 Task: Add Modelo Especial 12 Pack Cans to the cart.
Action: Mouse moved to (830, 336)
Screenshot: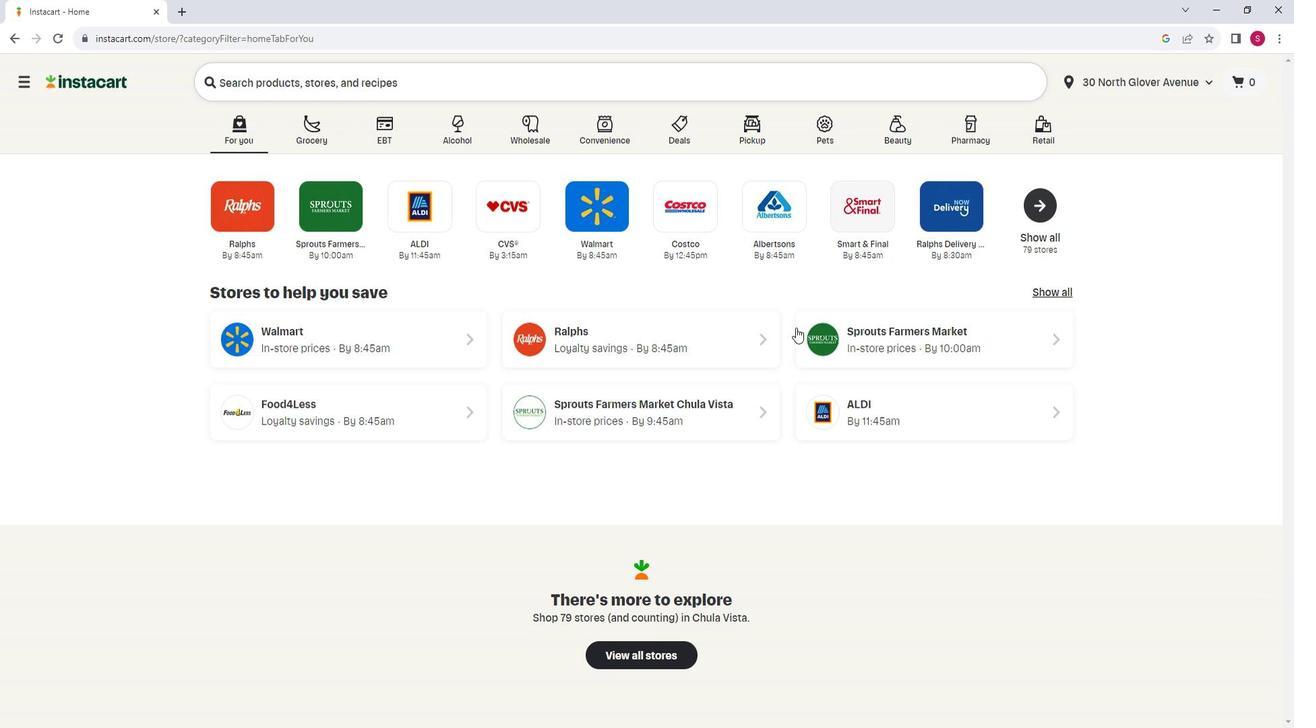 
Action: Mouse pressed left at (830, 336)
Screenshot: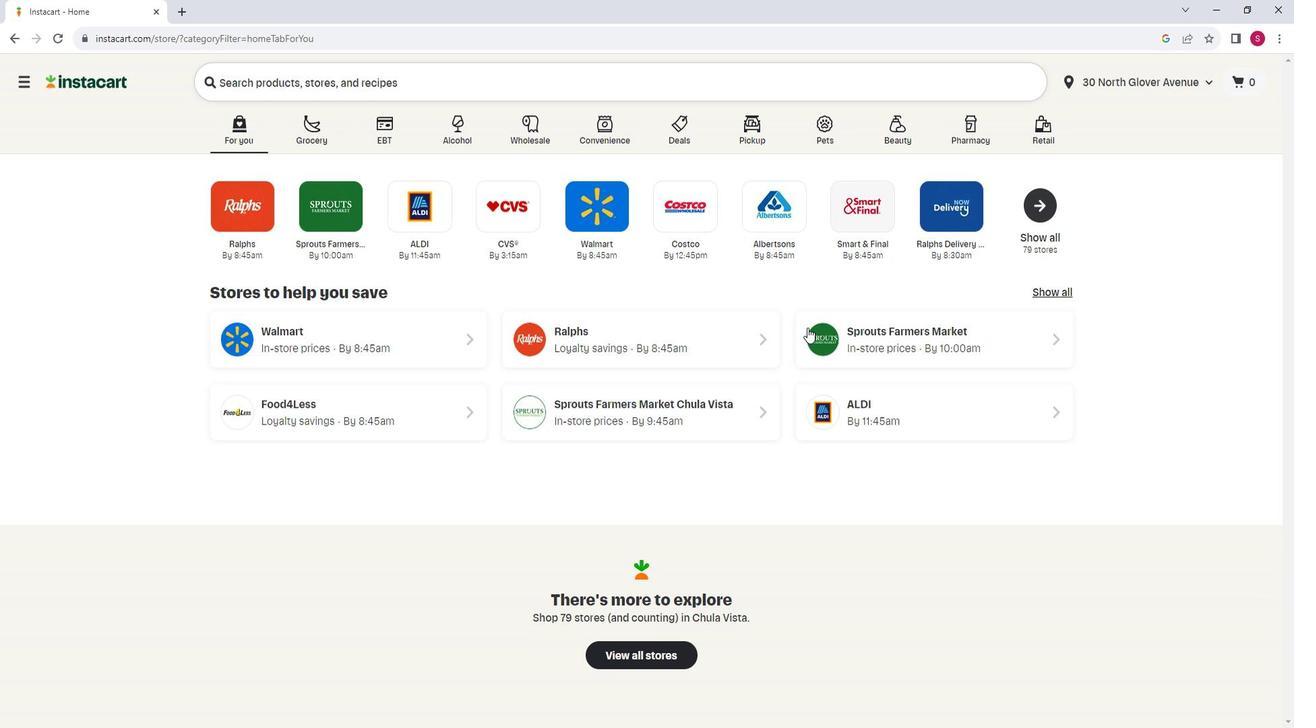 
Action: Mouse moved to (105, 501)
Screenshot: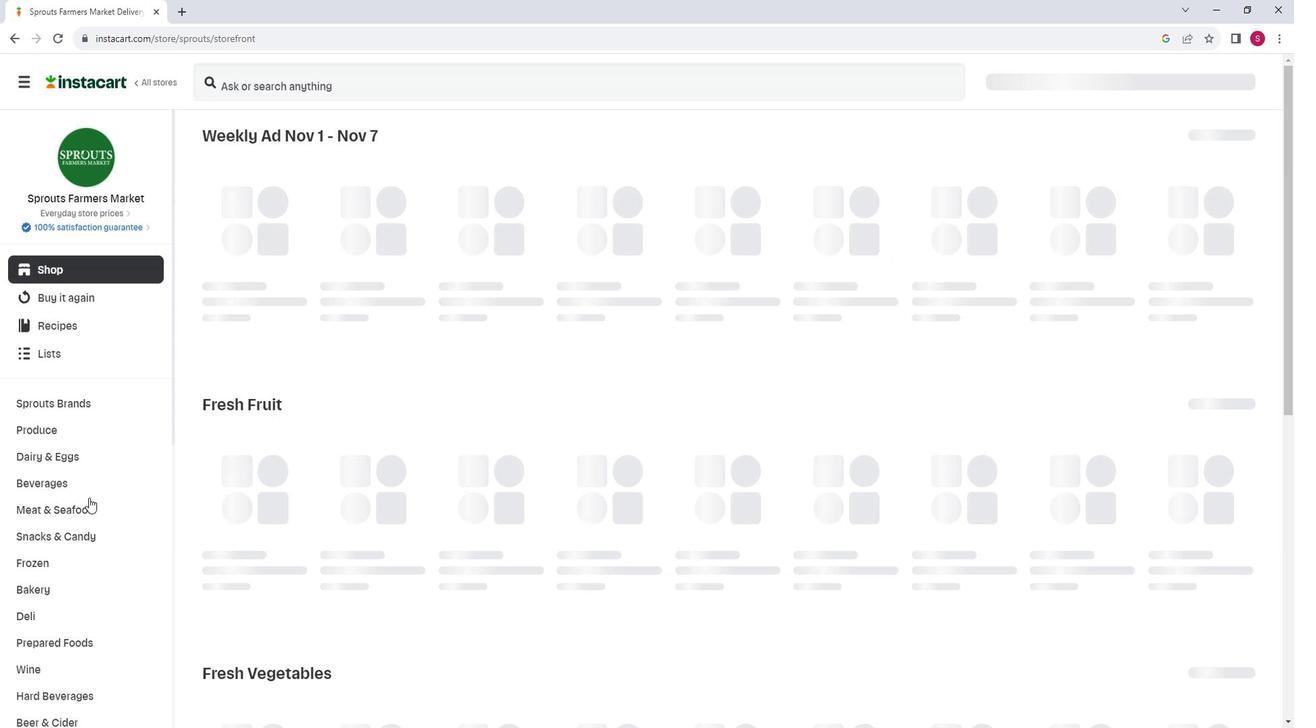 
Action: Mouse scrolled (105, 501) with delta (0, 0)
Screenshot: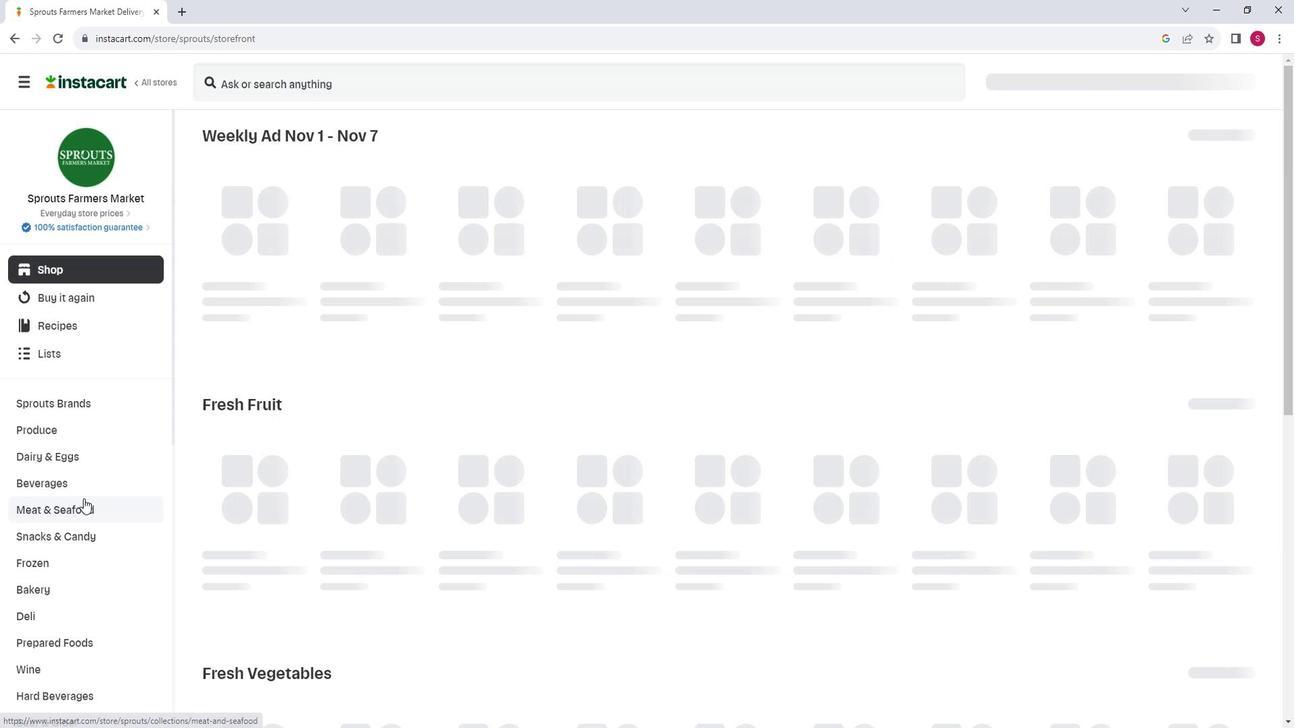 
Action: Mouse moved to (79, 646)
Screenshot: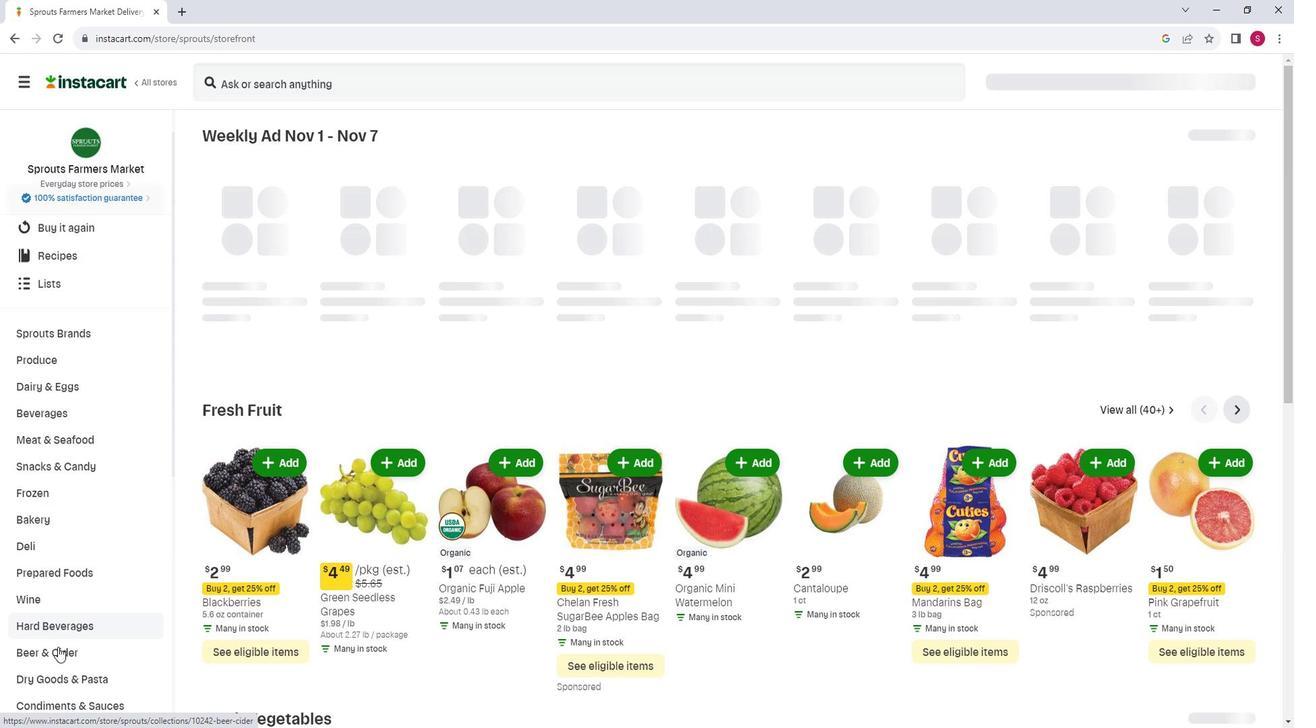 
Action: Mouse pressed left at (79, 646)
Screenshot: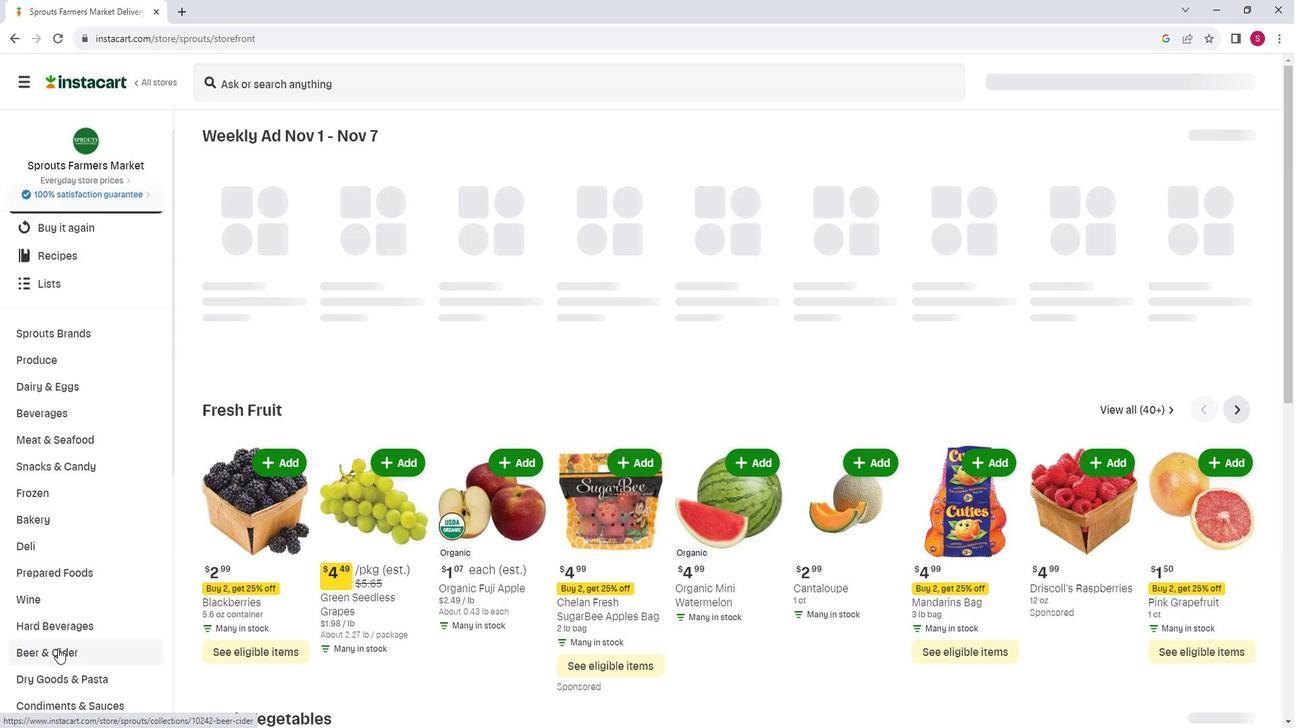 
Action: Mouse moved to (437, 183)
Screenshot: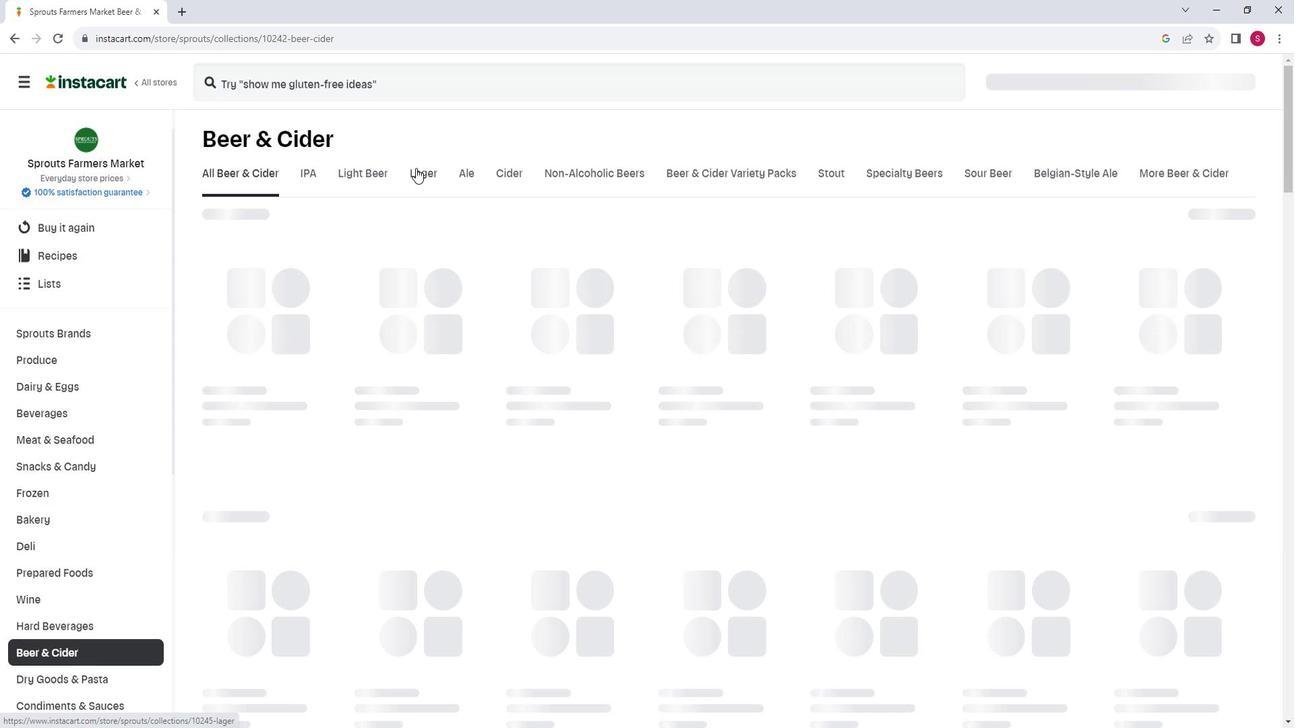 
Action: Mouse pressed left at (437, 183)
Screenshot: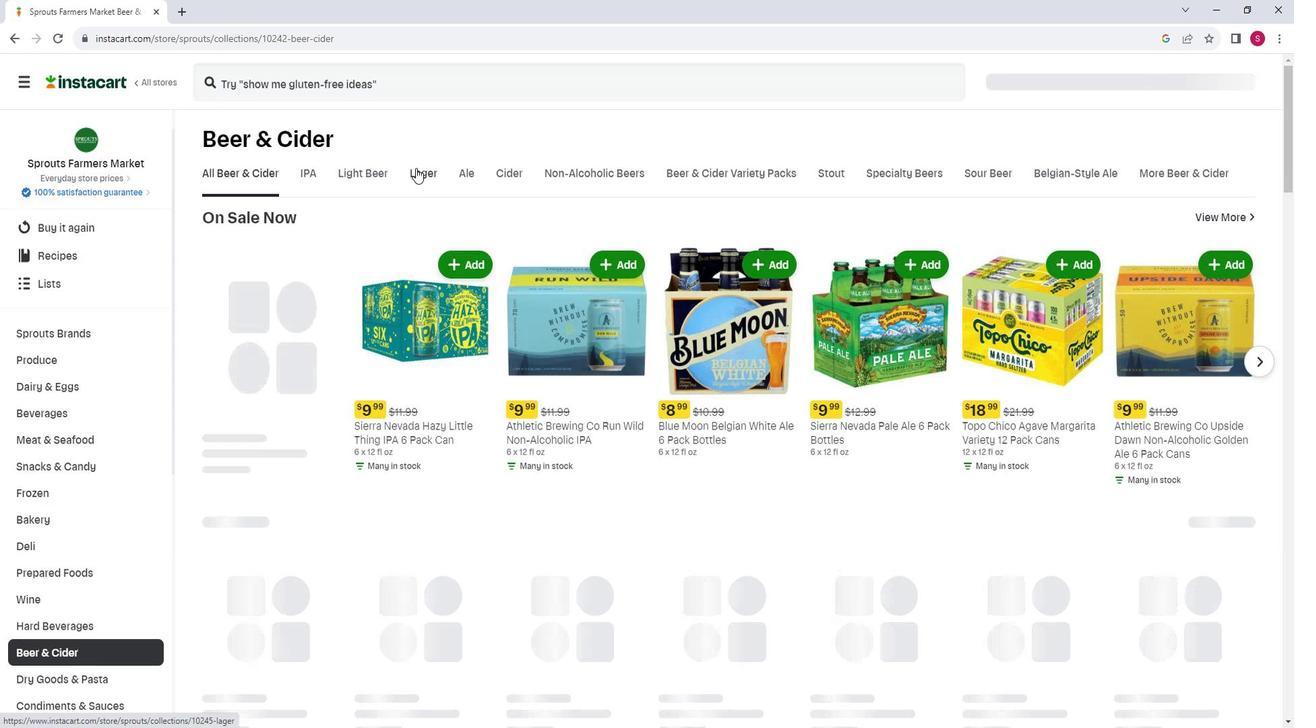 
Action: Mouse moved to (496, 279)
Screenshot: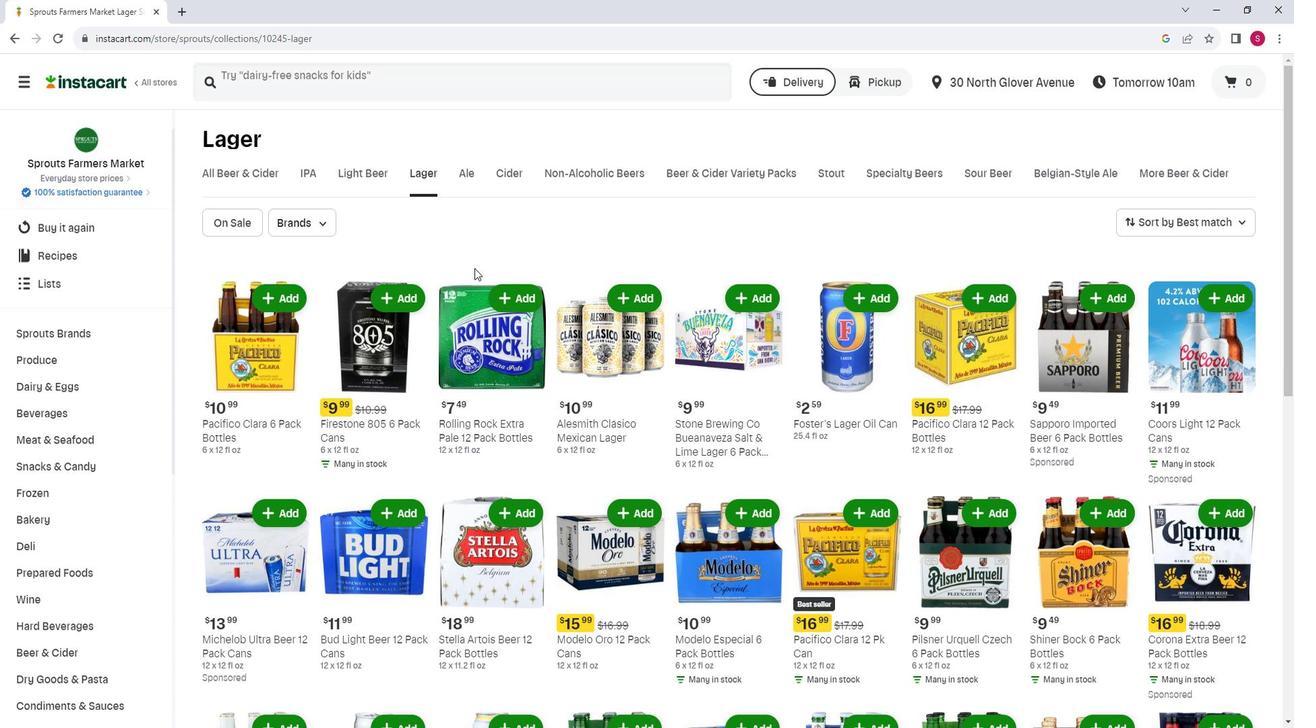 
Action: Mouse scrolled (496, 279) with delta (0, 0)
Screenshot: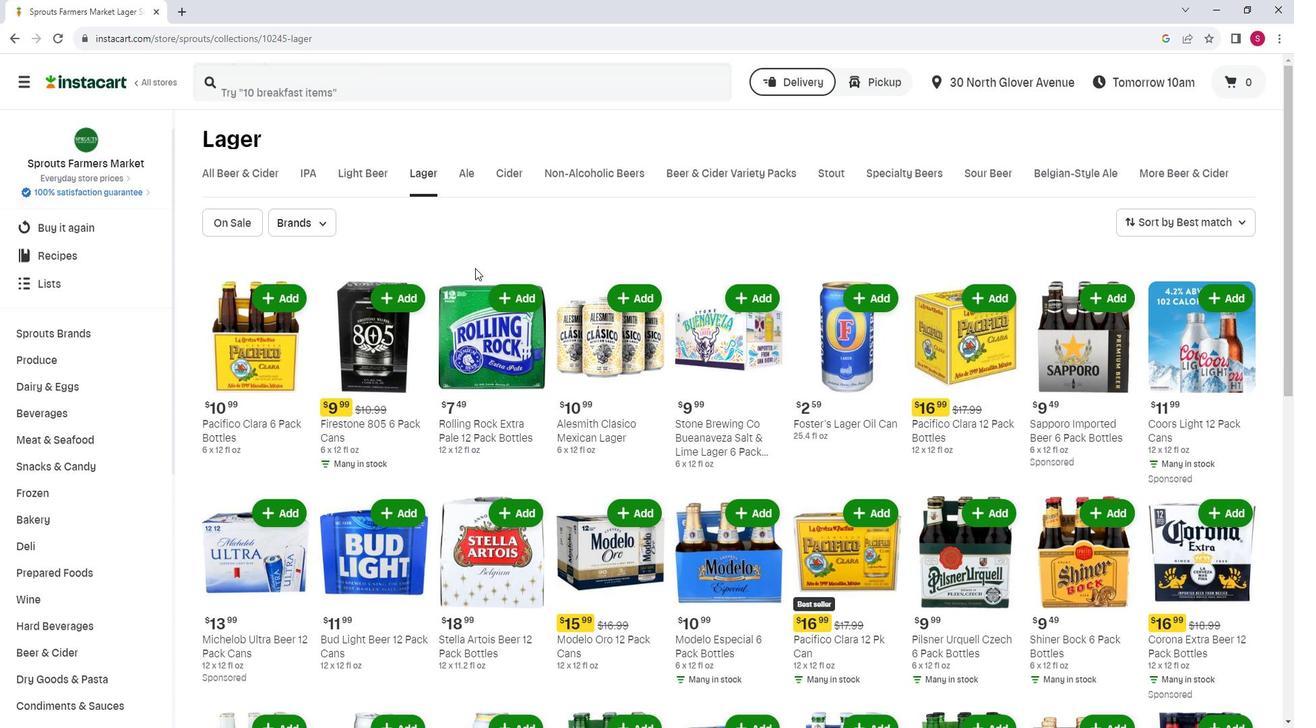 
Action: Mouse moved to (510, 291)
Screenshot: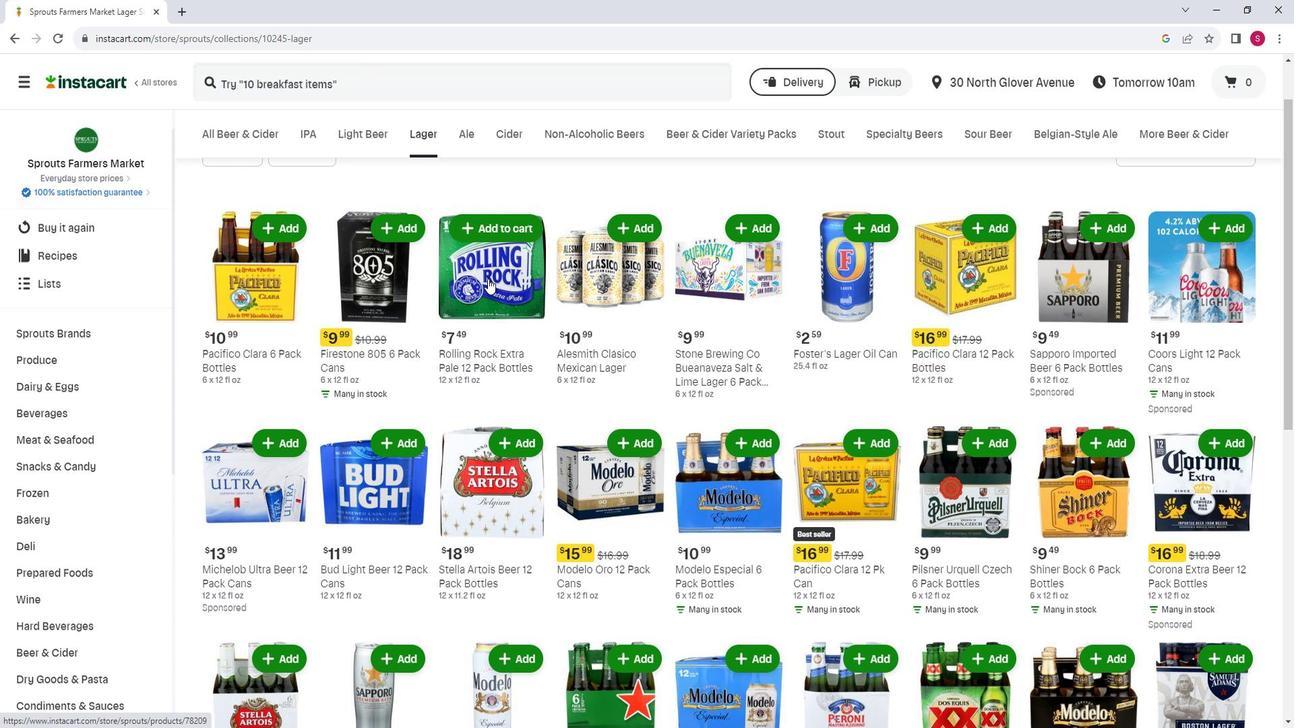 
Action: Mouse scrolled (510, 290) with delta (0, 0)
Screenshot: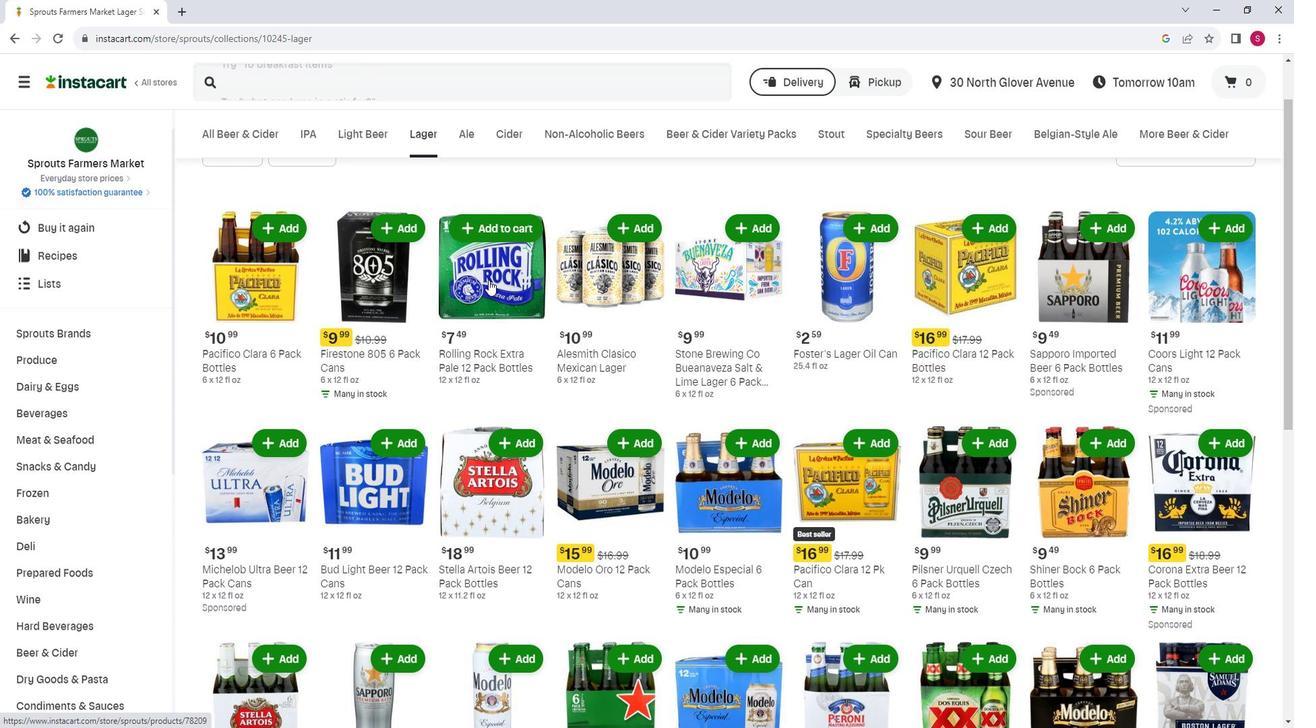 
Action: Mouse moved to (511, 291)
Screenshot: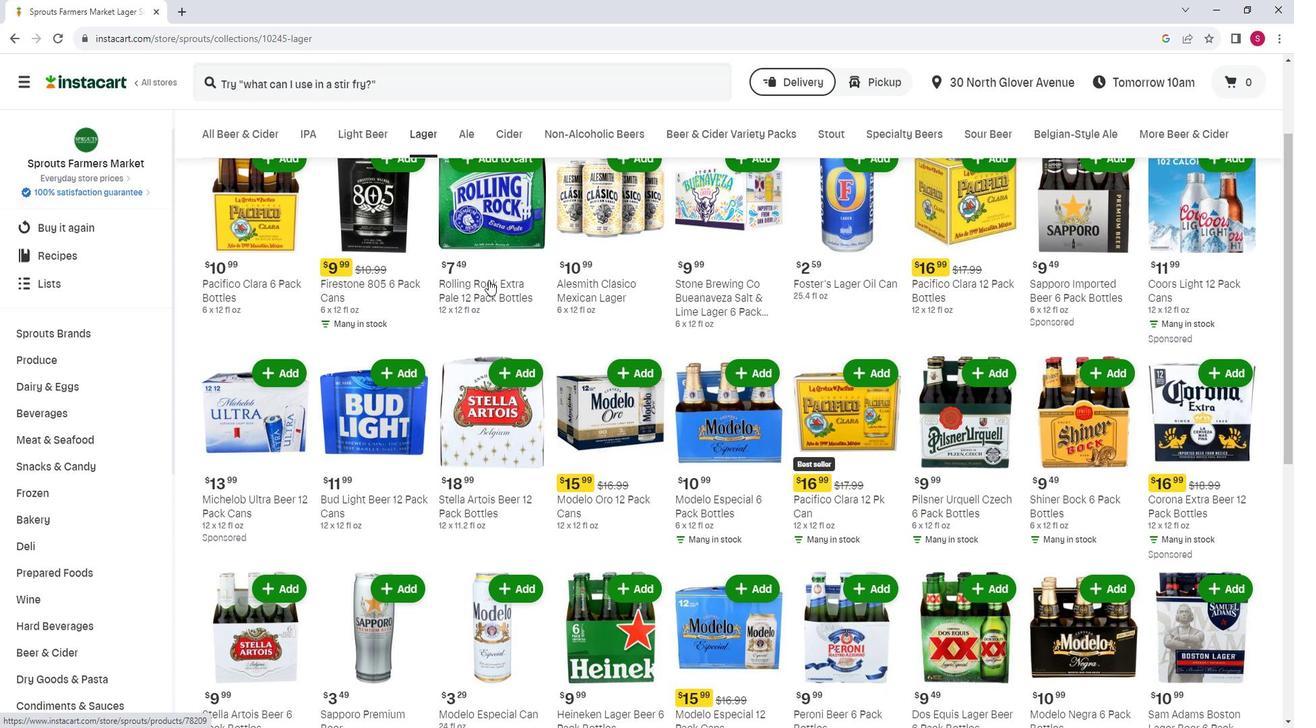 
Action: Mouse scrolled (511, 290) with delta (0, 0)
Screenshot: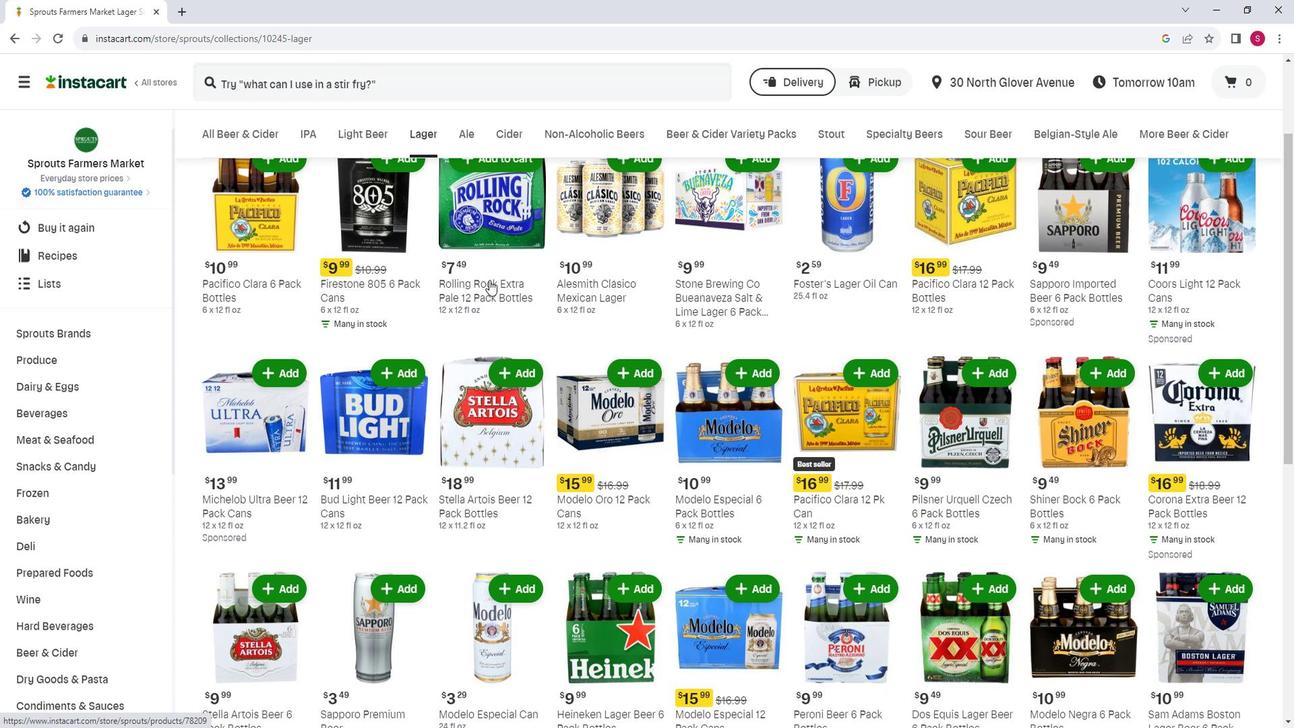 
Action: Mouse moved to (518, 294)
Screenshot: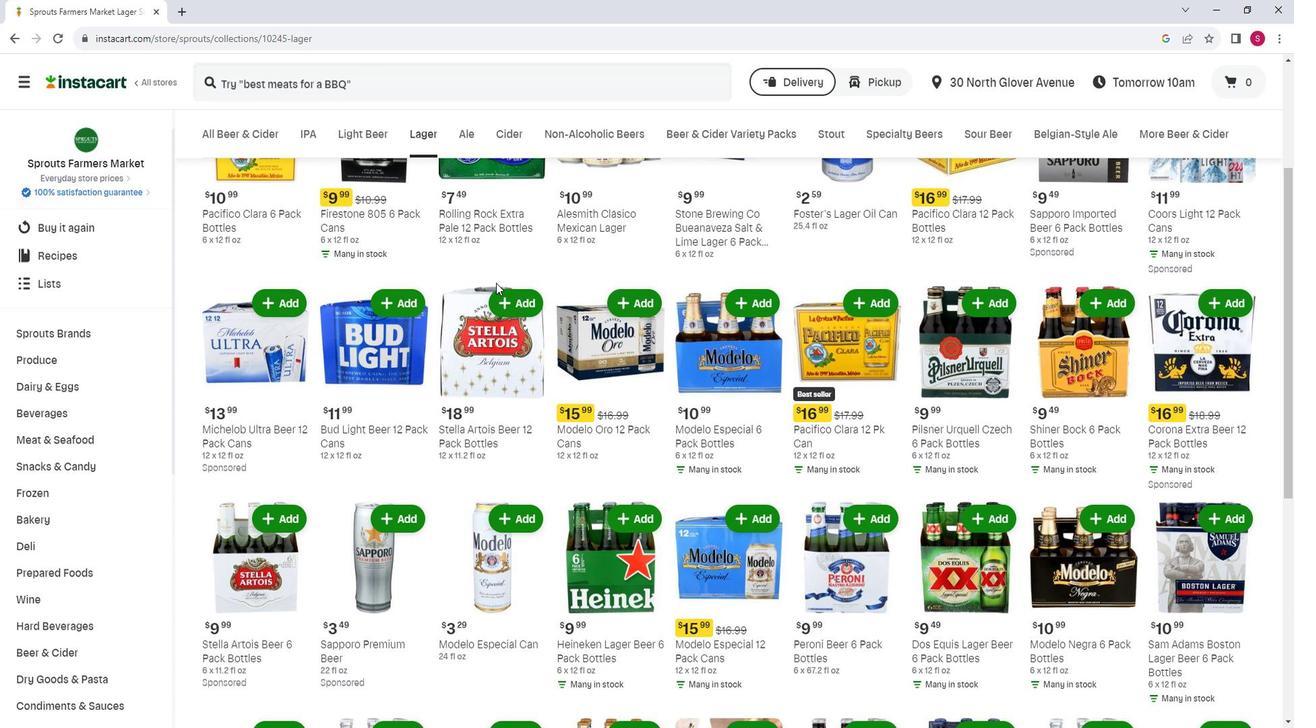 
Action: Mouse scrolled (518, 293) with delta (0, 0)
Screenshot: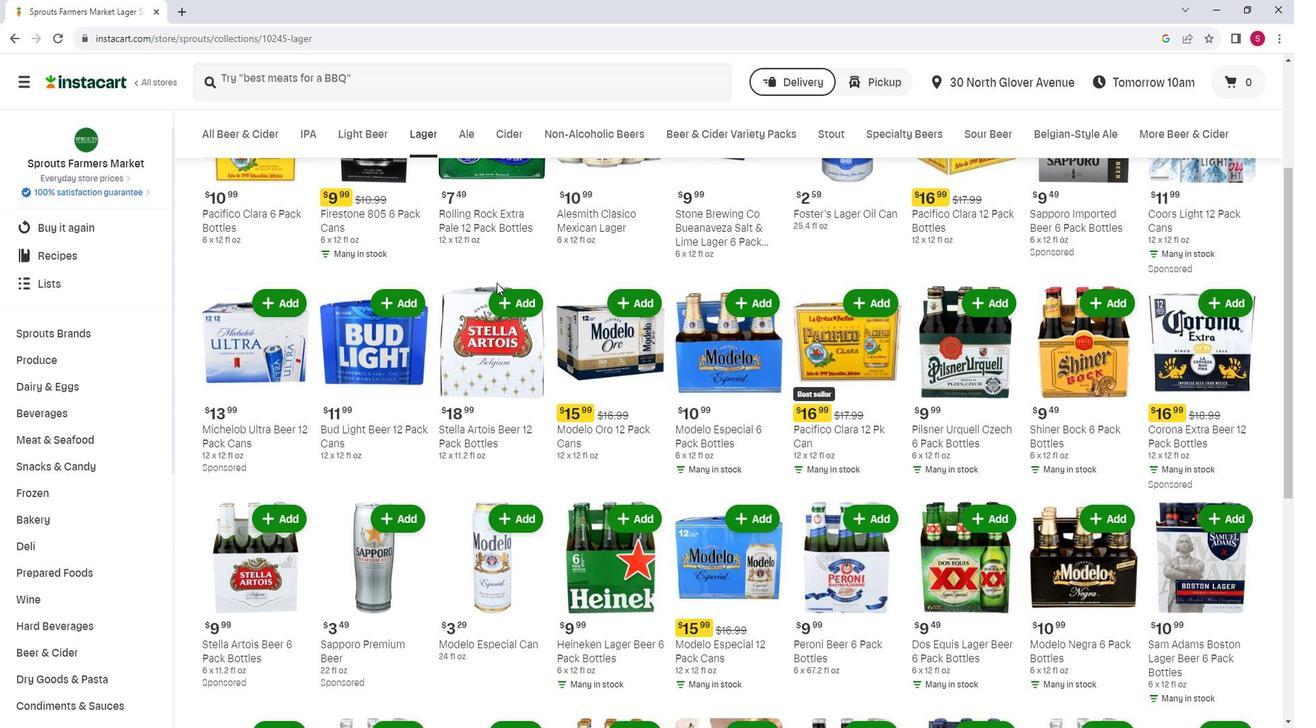 
Action: Mouse scrolled (518, 293) with delta (0, 0)
Screenshot: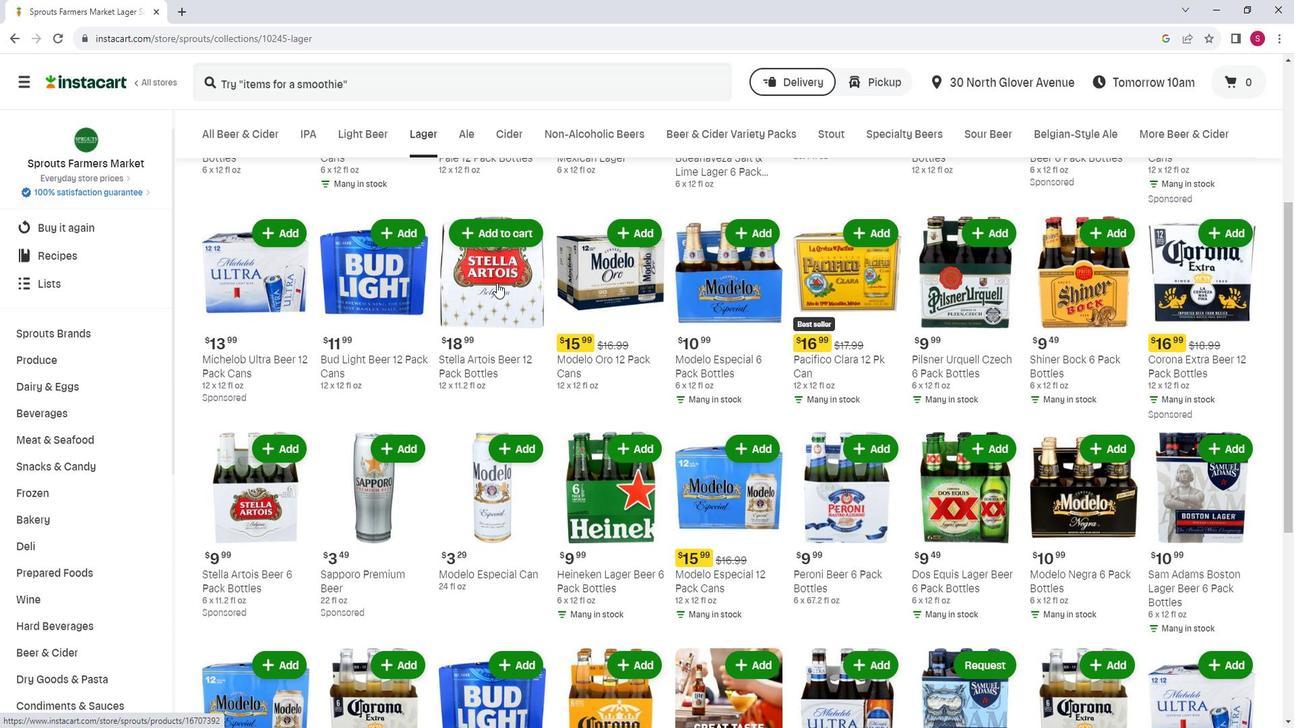 
Action: Mouse moved to (772, 379)
Screenshot: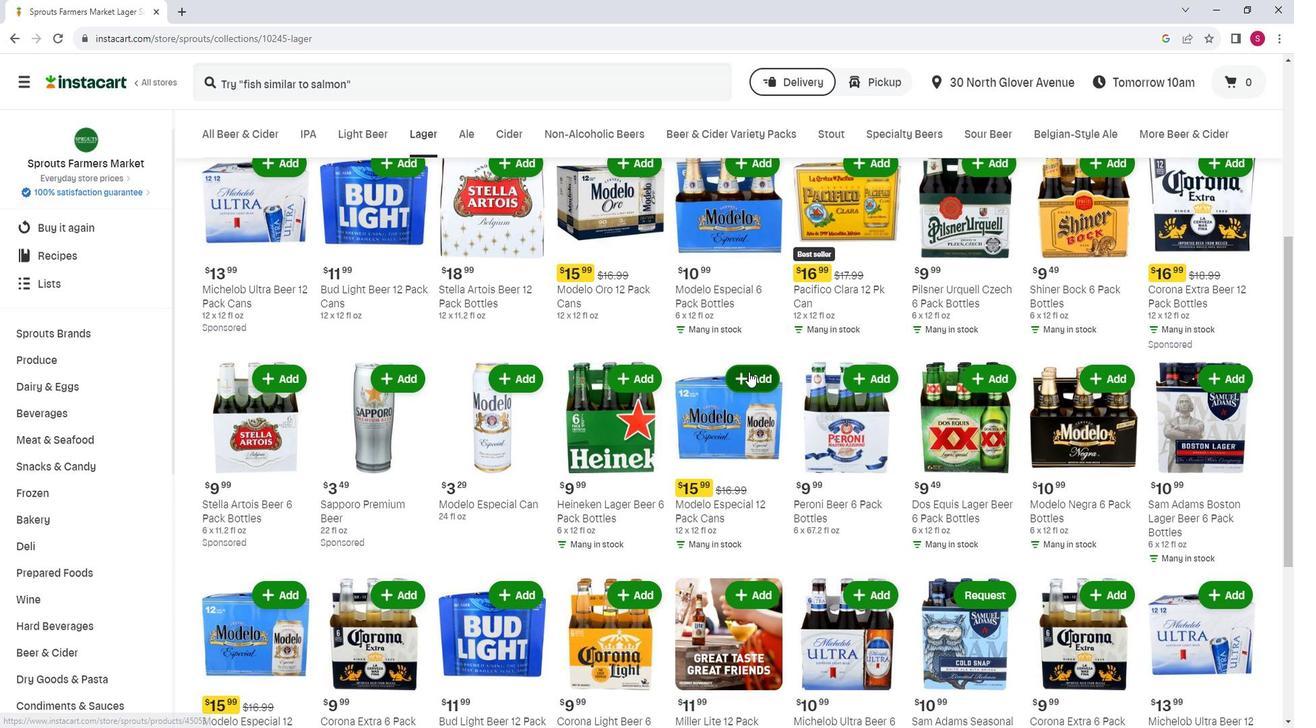 
Action: Mouse pressed left at (772, 379)
Screenshot: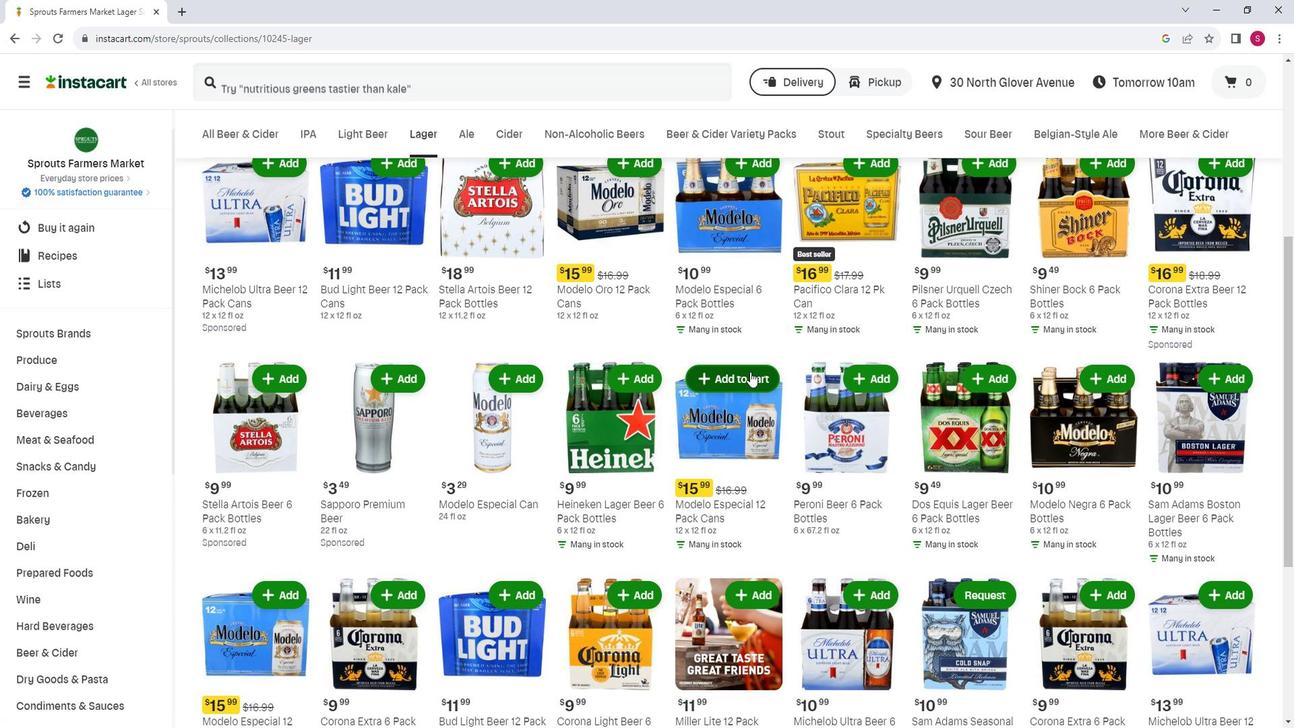 
Action: Mouse moved to (774, 356)
Screenshot: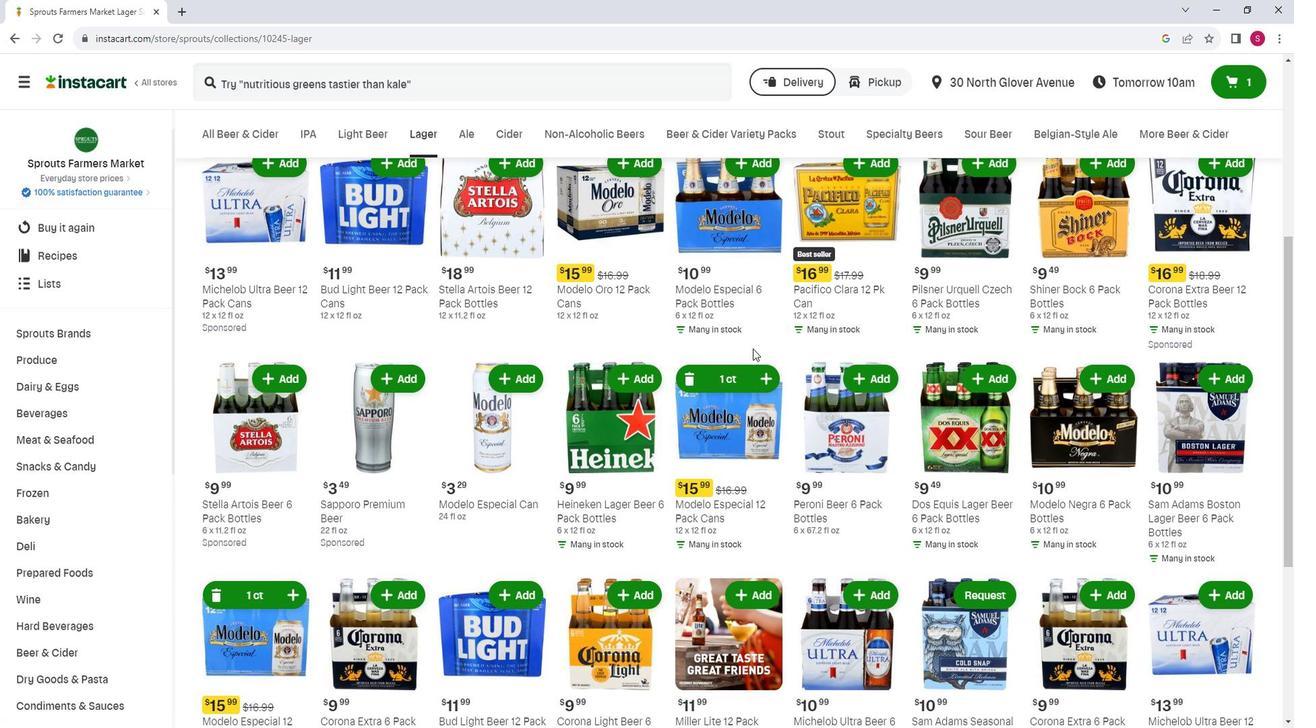 
